 Task: Print per sheet 1 time.
Action: Mouse moved to (73, 78)
Screenshot: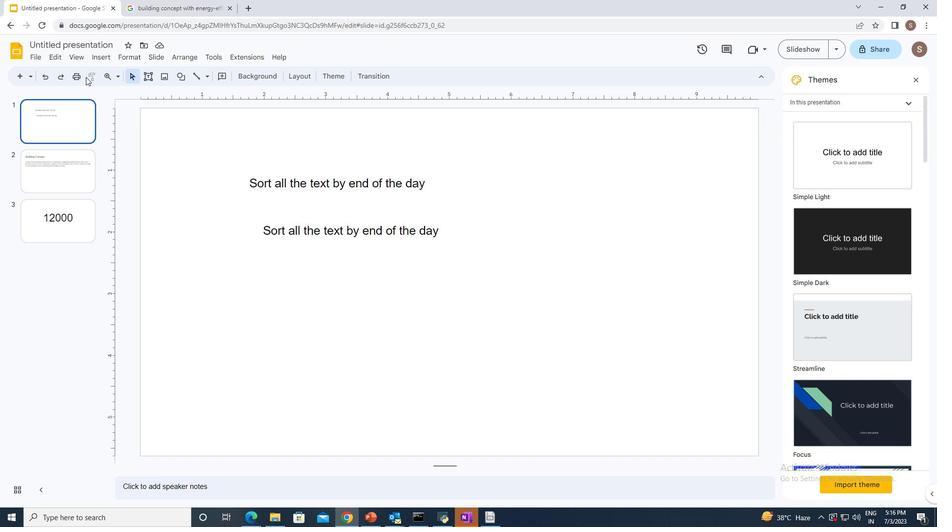 
Action: Mouse pressed left at (73, 78)
Screenshot: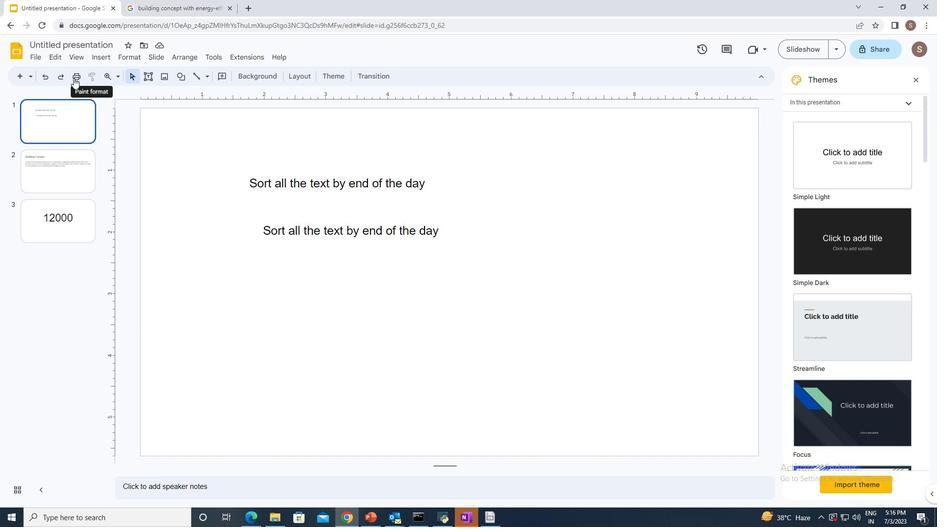 
Action: Mouse moved to (761, 150)
Screenshot: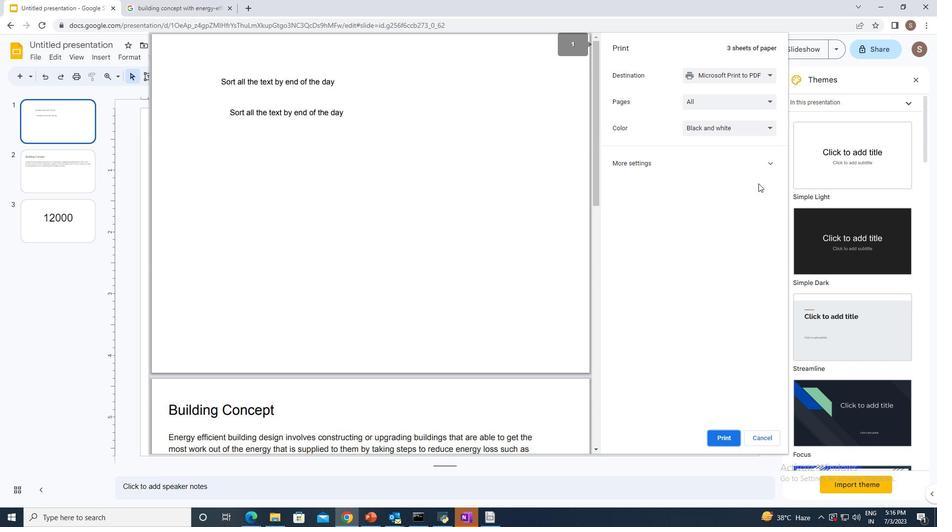 
Action: Mouse pressed left at (761, 150)
Screenshot: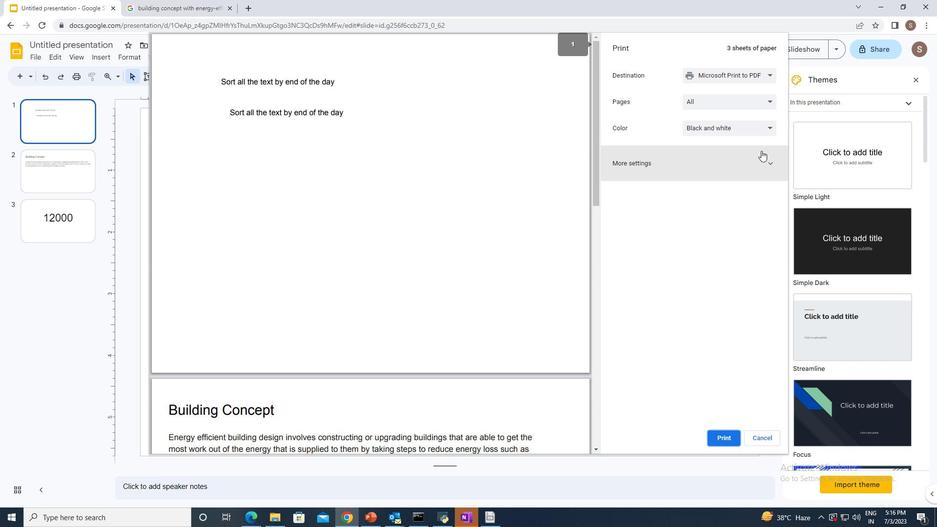 
Action: Mouse moved to (708, 227)
Screenshot: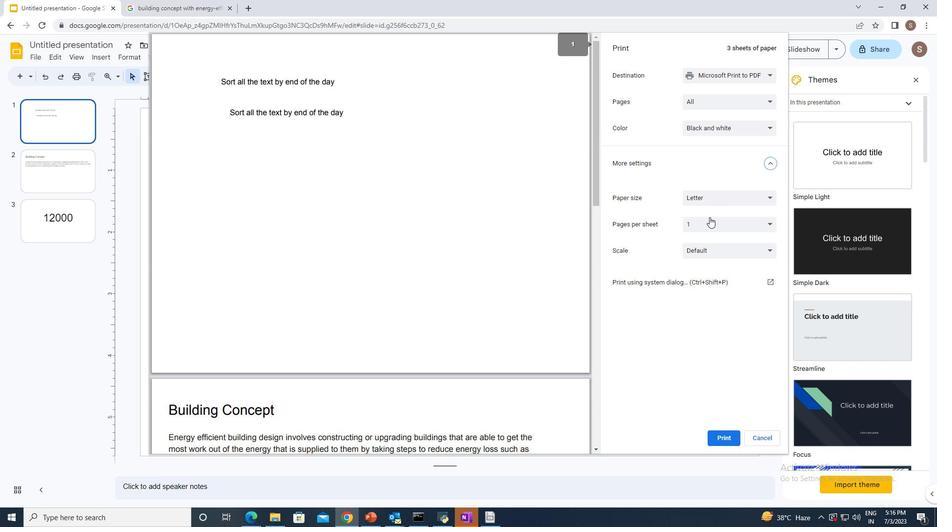 
Action: Mouse pressed left at (708, 227)
Screenshot: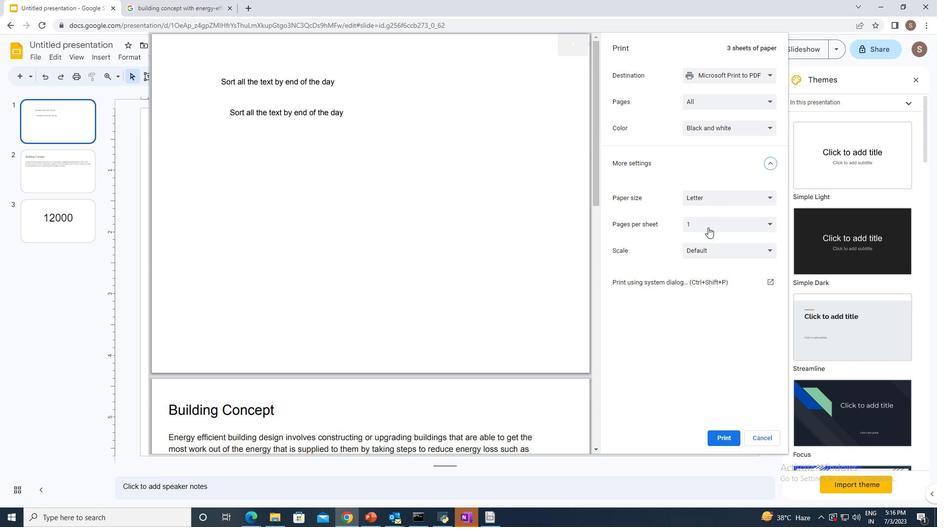 
Action: Mouse pressed left at (708, 227)
Screenshot: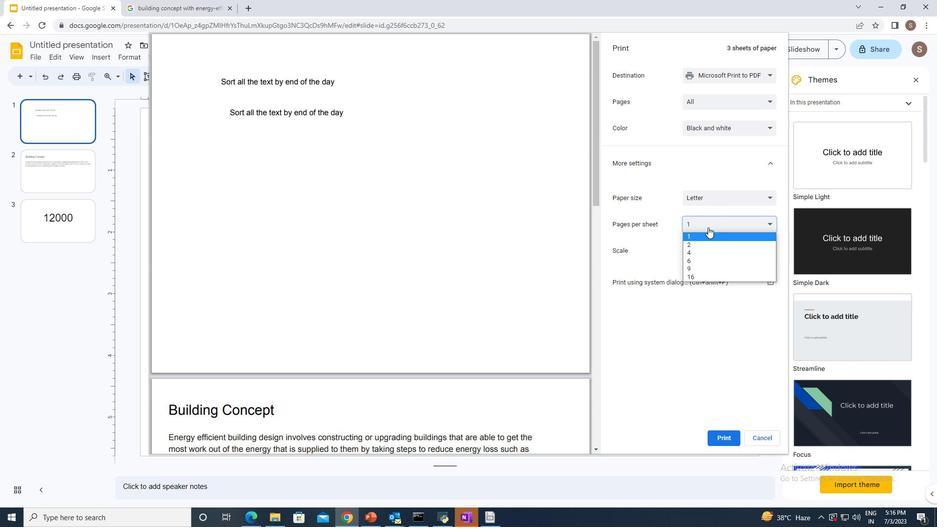 
Action: Mouse moved to (721, 434)
Screenshot: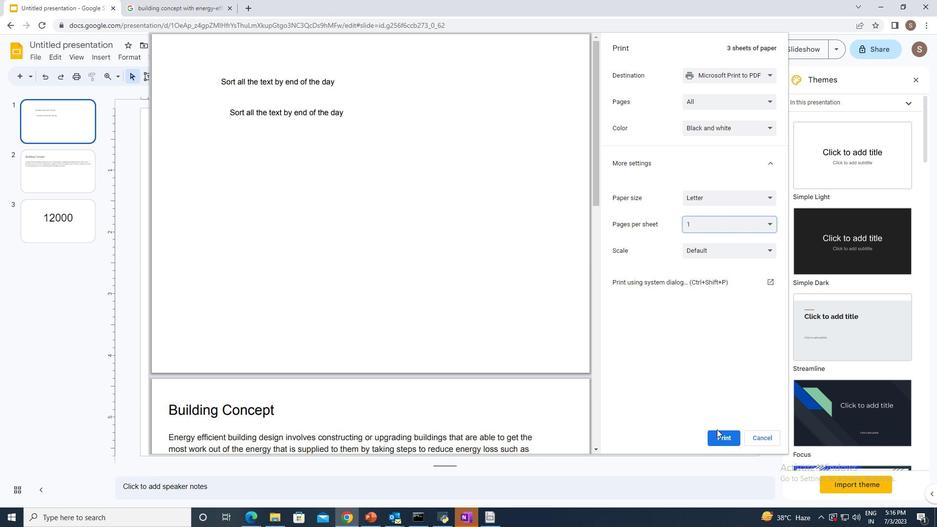 
Action: Mouse pressed left at (721, 434)
Screenshot: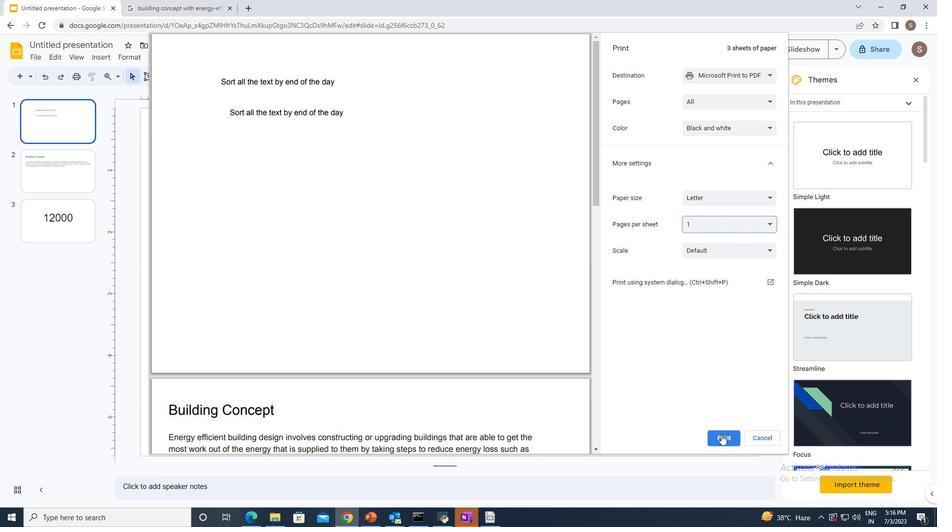 
